 Task: Change  the formatting of the data to 'Which is Greater than 10 'In conditional formating, put the option 'Red Text. 'add another formatting option Format As Table, insert the option 'Light Gray, Table style light 1 ', change the format of Column Width to 15In the sheet  Data Analysis Templatebook
Action: Mouse moved to (32, 139)
Screenshot: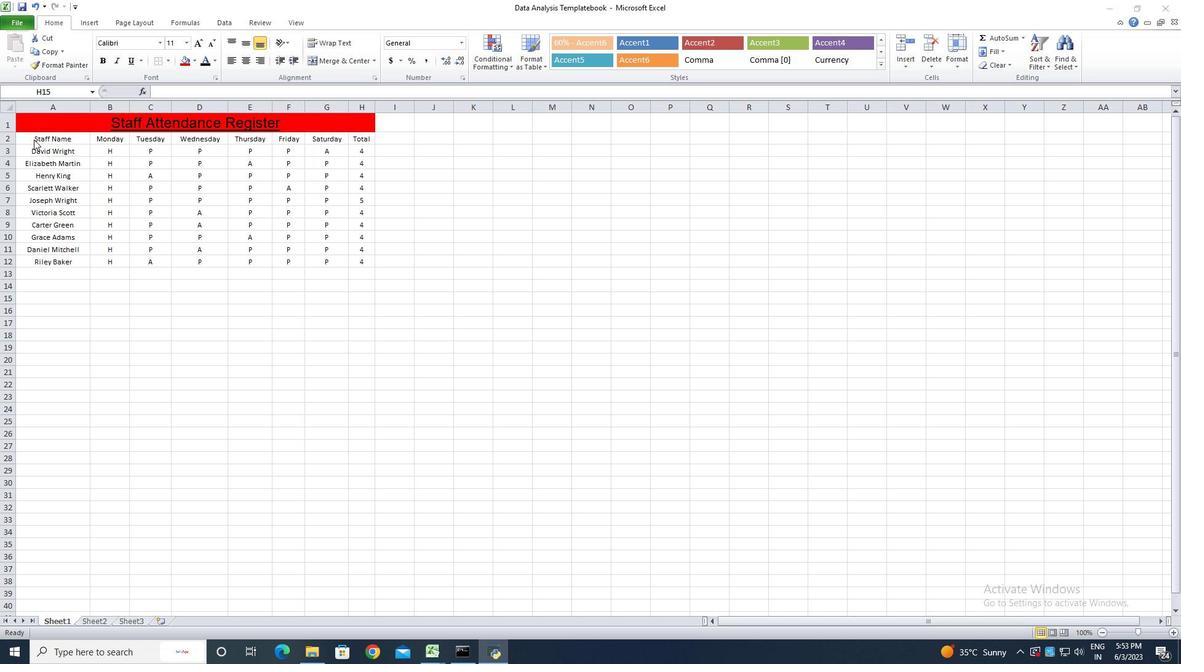 
Action: Mouse pressed left at (32, 139)
Screenshot: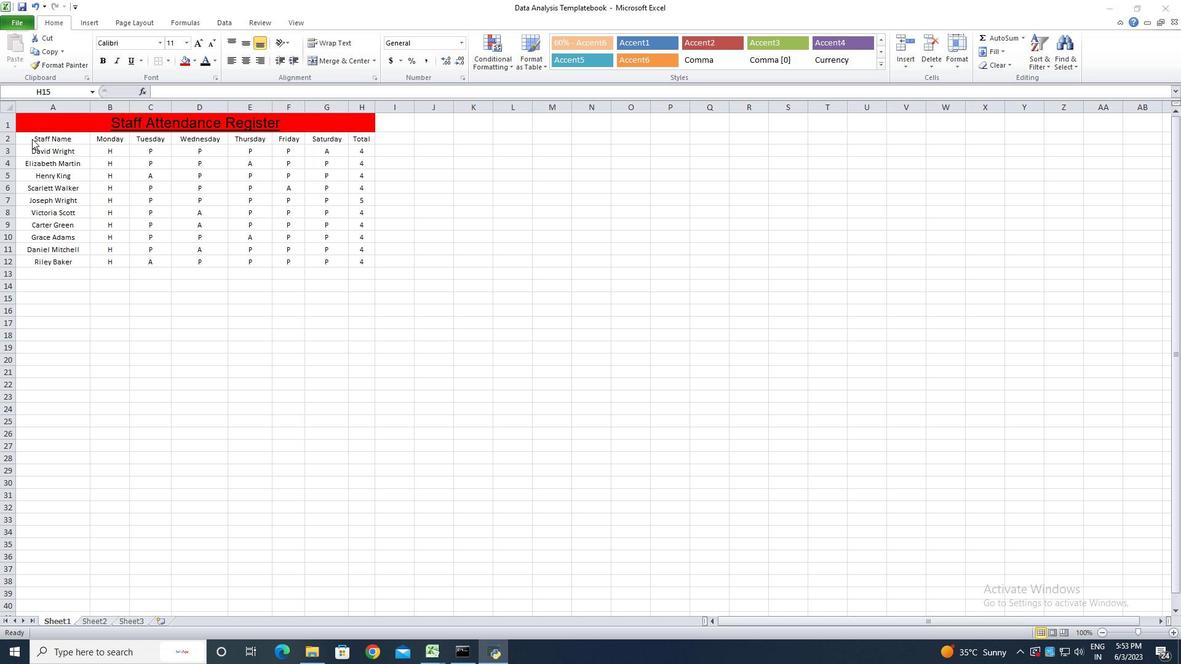 
Action: Mouse moved to (35, 138)
Screenshot: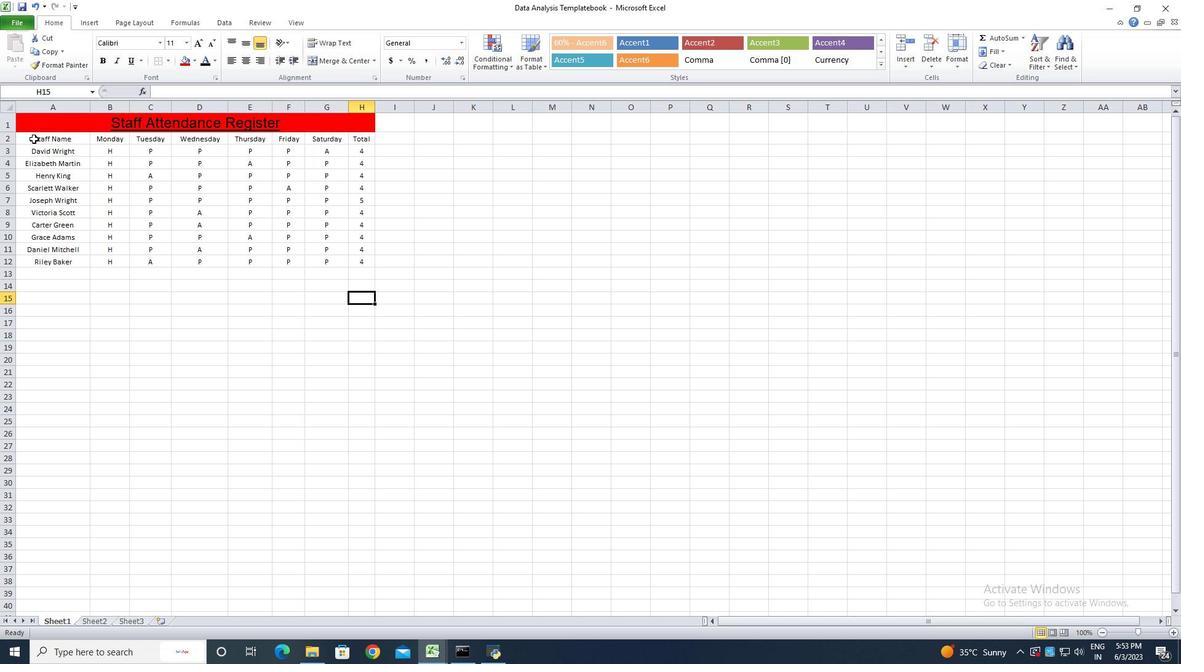 
Action: Mouse pressed left at (35, 138)
Screenshot: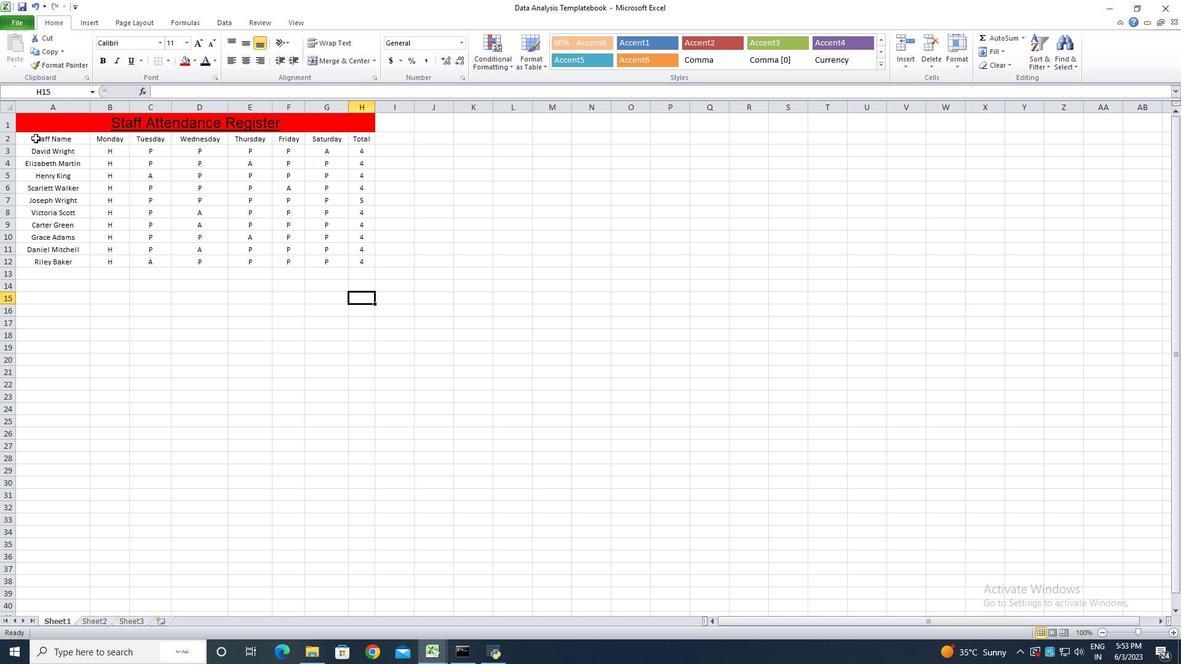 
Action: Mouse moved to (41, 138)
Screenshot: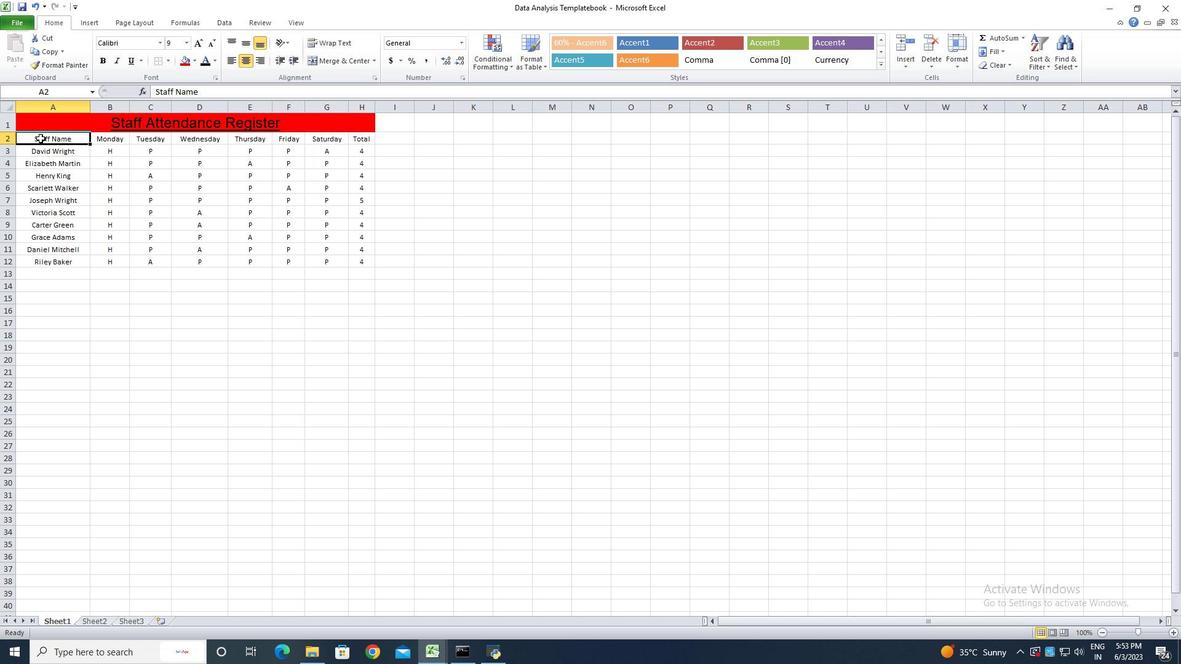
Action: Mouse pressed left at (41, 138)
Screenshot: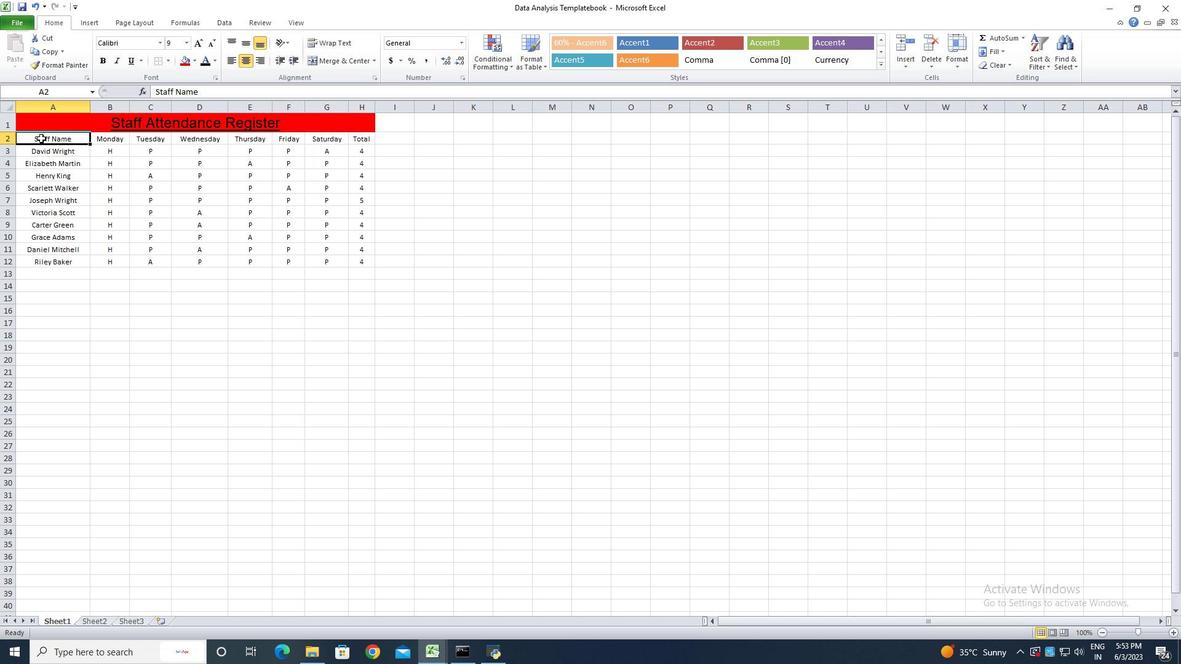 
Action: Mouse moved to (509, 67)
Screenshot: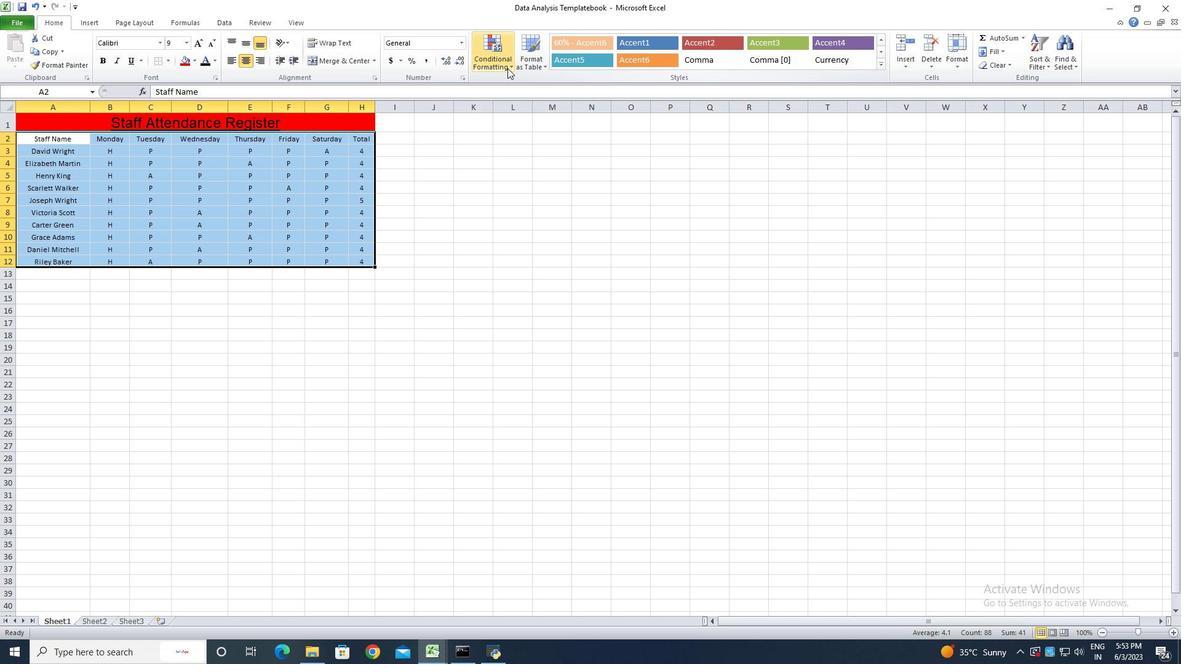 
Action: Mouse pressed left at (509, 67)
Screenshot: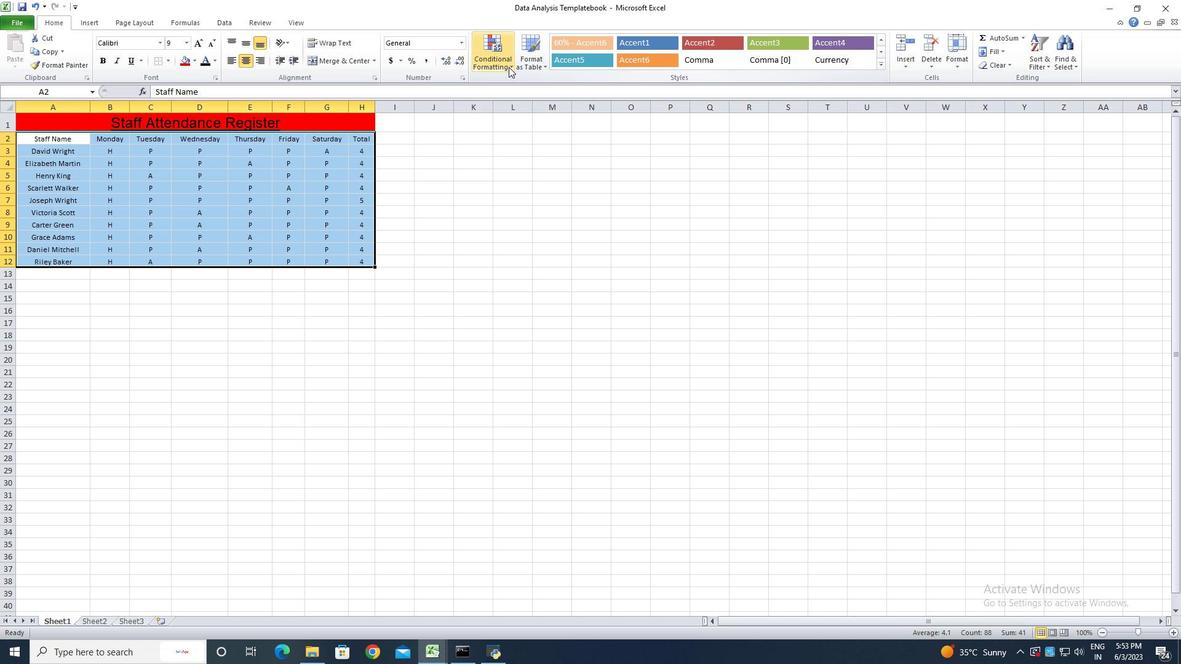 
Action: Mouse moved to (537, 83)
Screenshot: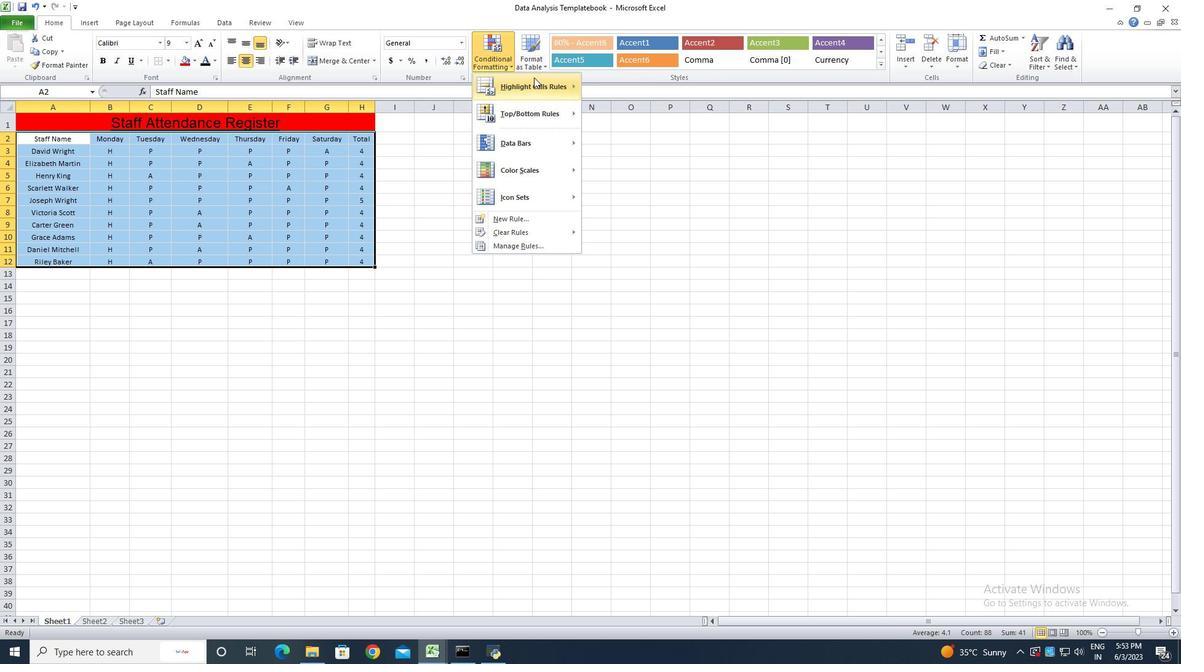 
Action: Mouse pressed left at (537, 83)
Screenshot: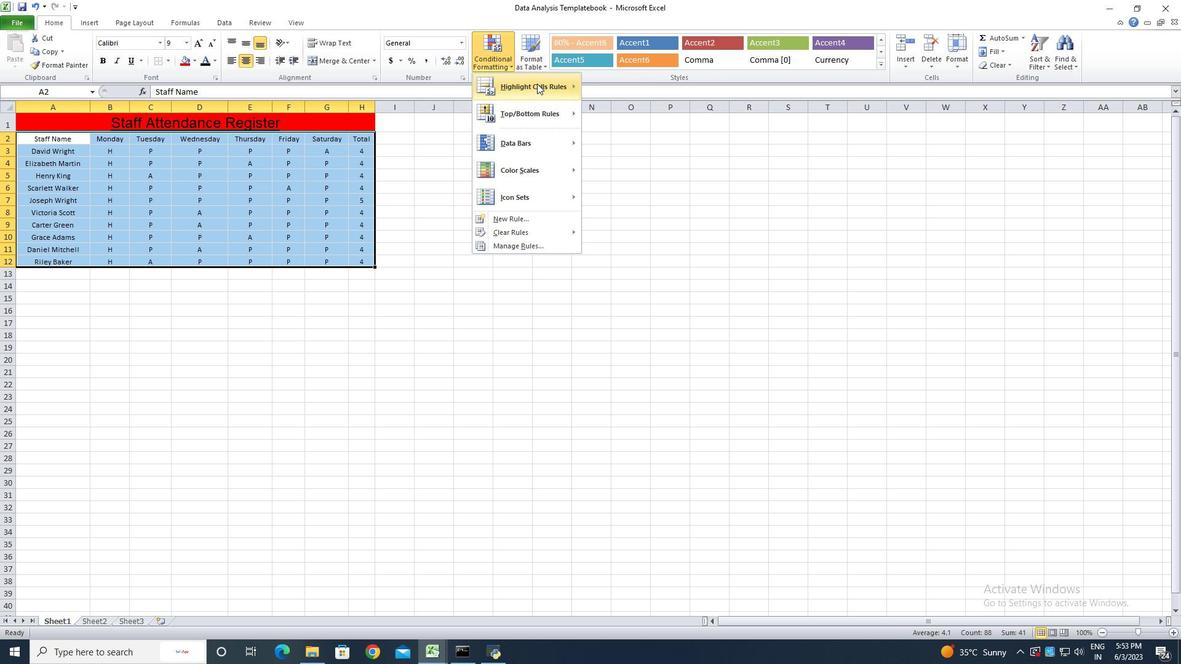 
Action: Mouse moved to (622, 85)
Screenshot: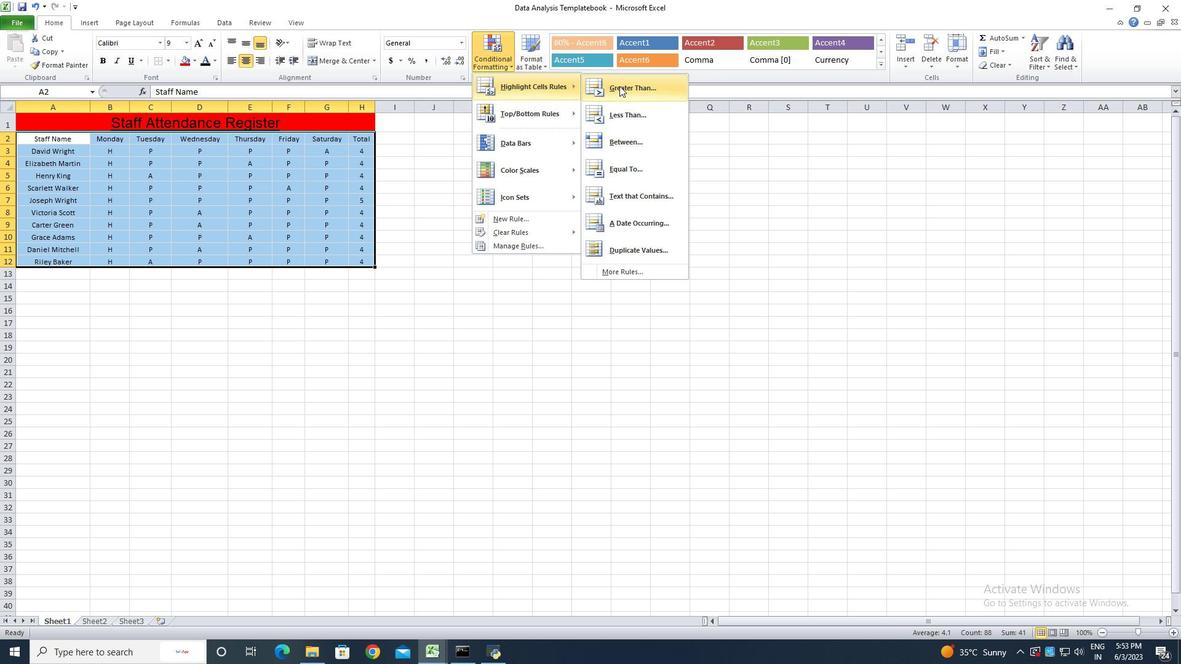 
Action: Mouse pressed left at (622, 85)
Screenshot: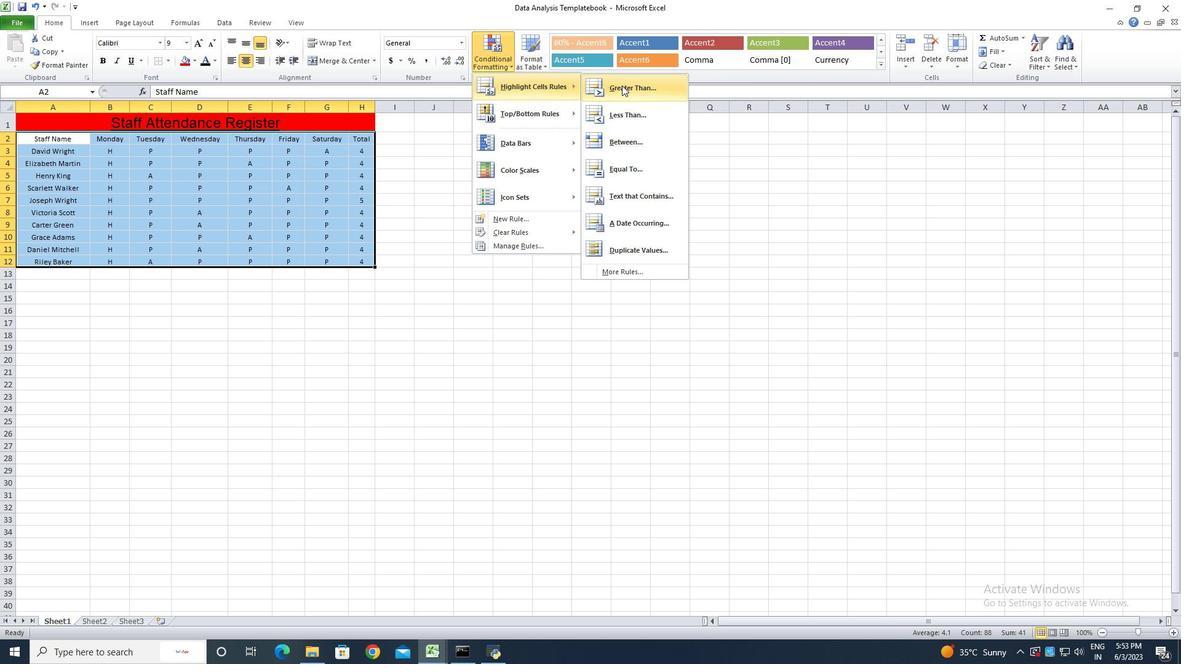 
Action: Key pressed <Key.shift><Key.shift><Key.shift><Key.shift><Key.shift><Key.shift><Key.shift><Key.shift><Key.shift><Key.shift>1o<Key.backspace><Key.backspace>10
Screenshot: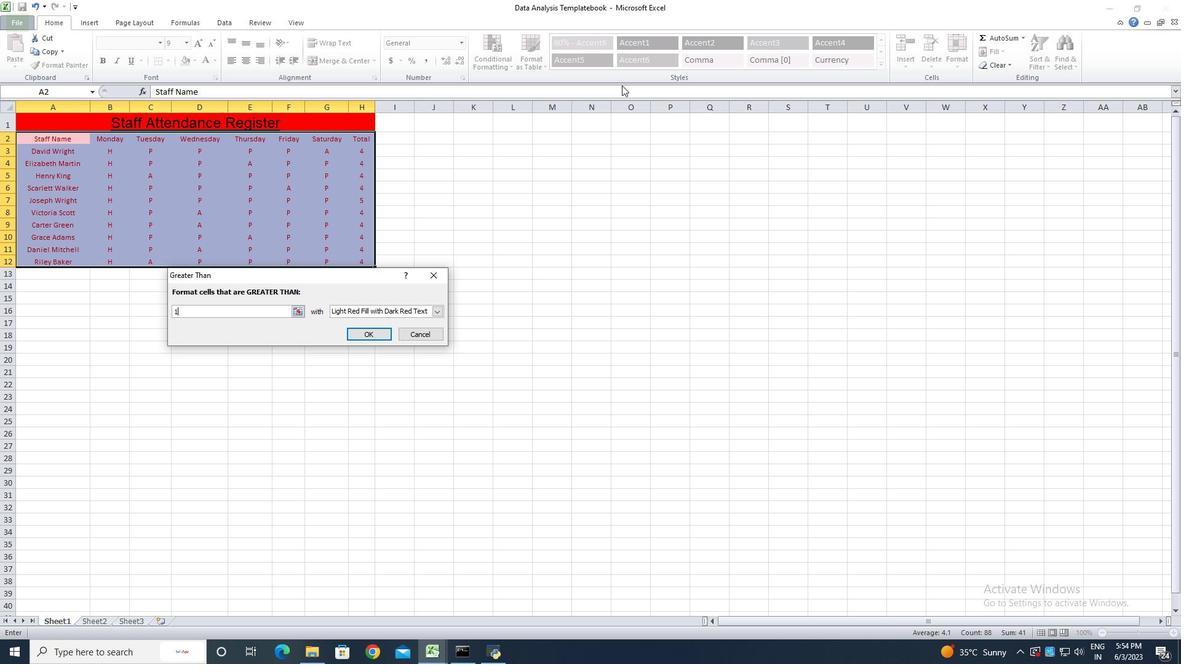 
Action: Mouse moved to (438, 311)
Screenshot: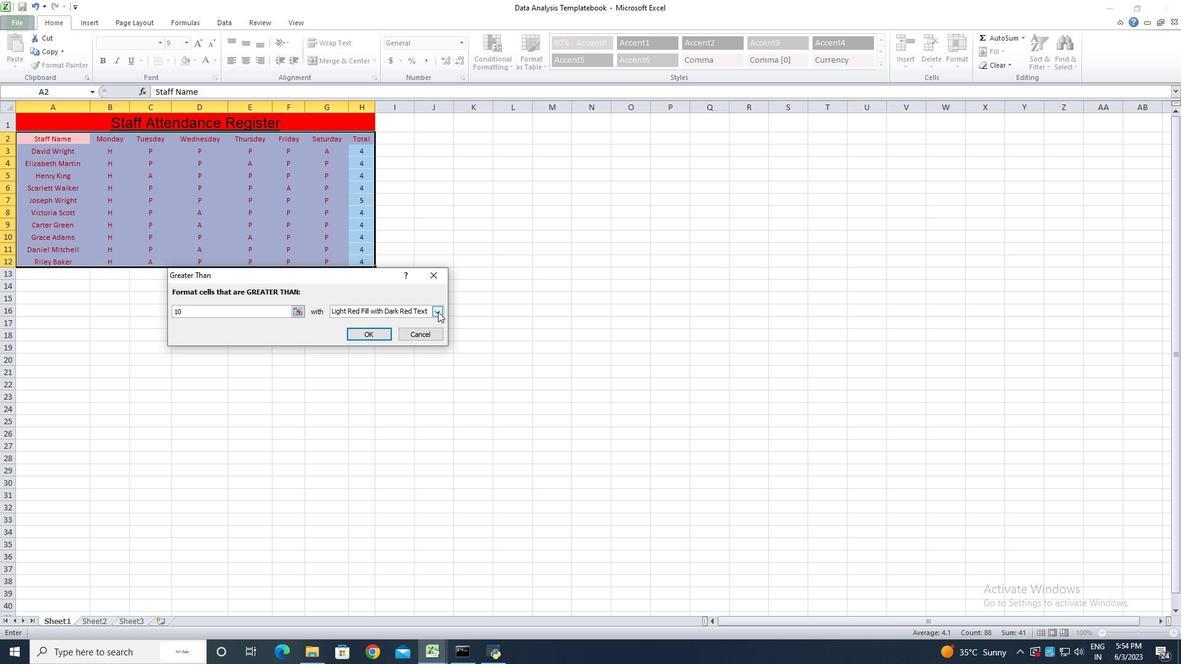
Action: Mouse pressed left at (438, 311)
Screenshot: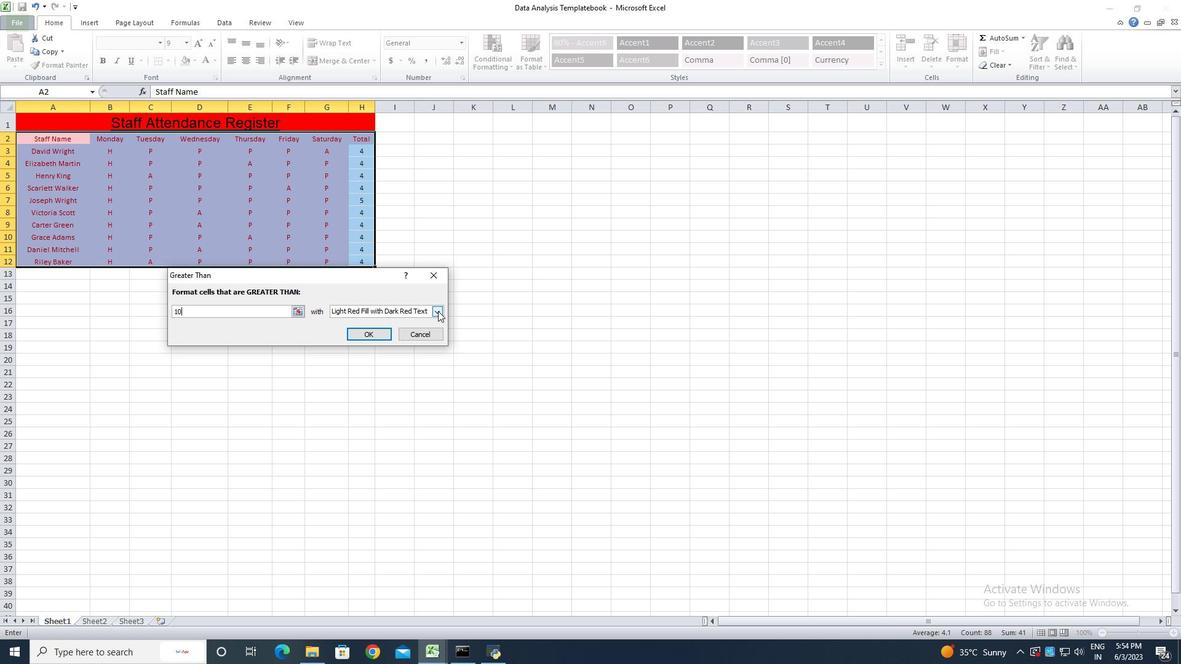 
Action: Mouse moved to (375, 355)
Screenshot: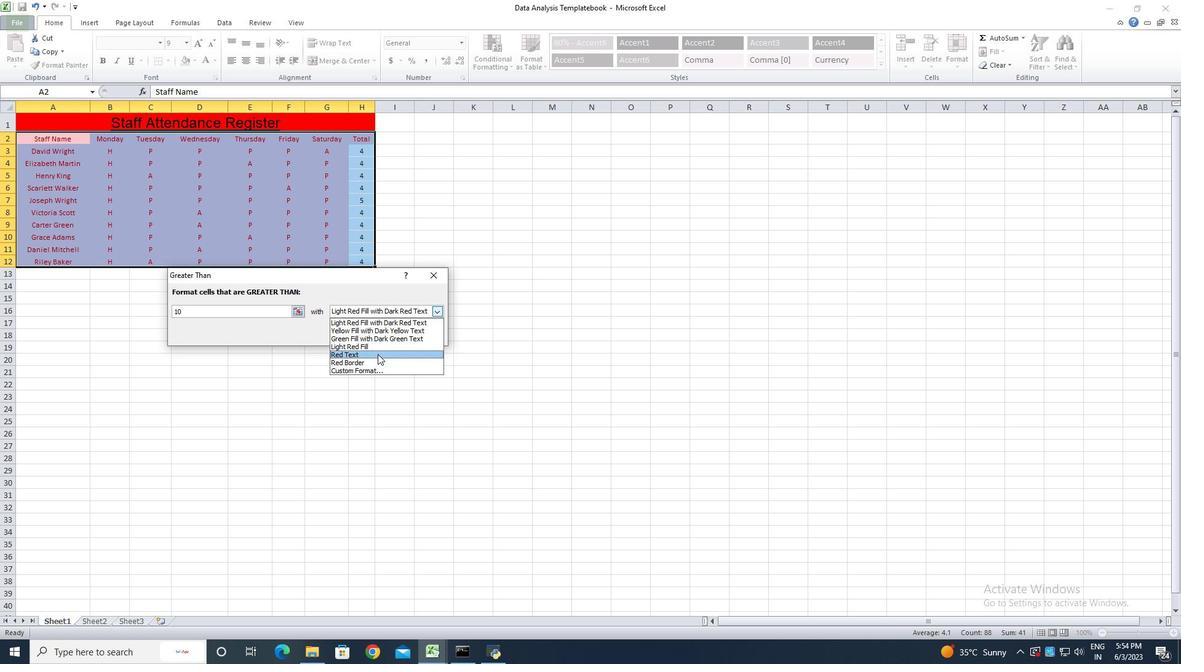 
Action: Mouse pressed left at (375, 355)
Screenshot: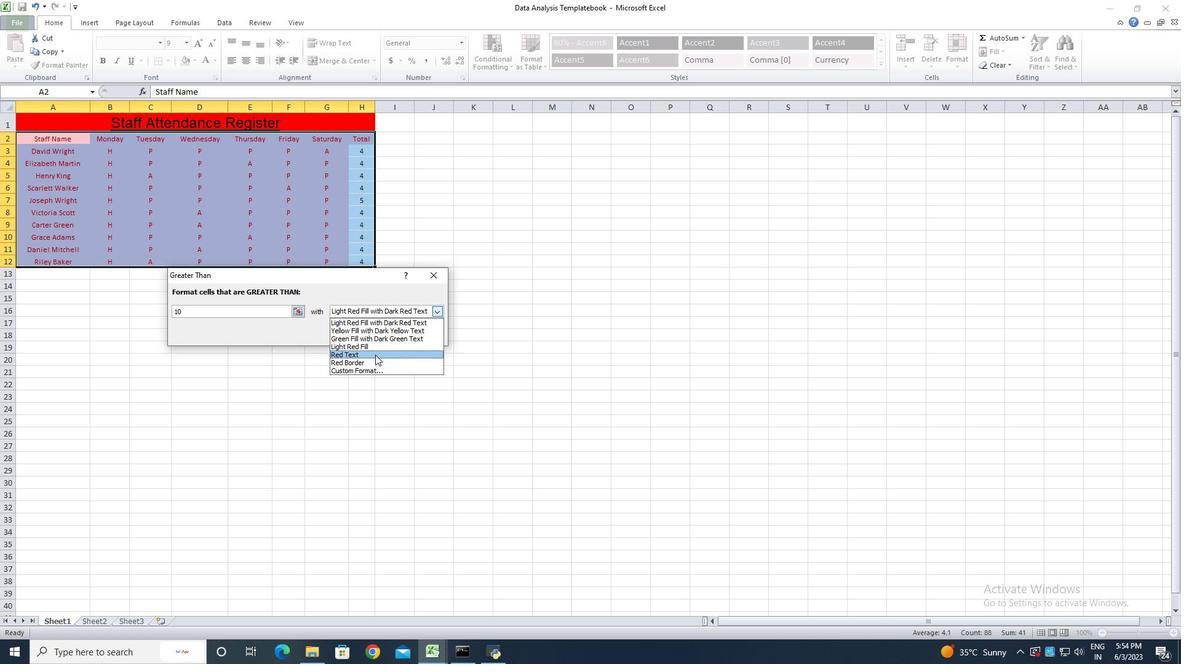
Action: Mouse moved to (373, 335)
Screenshot: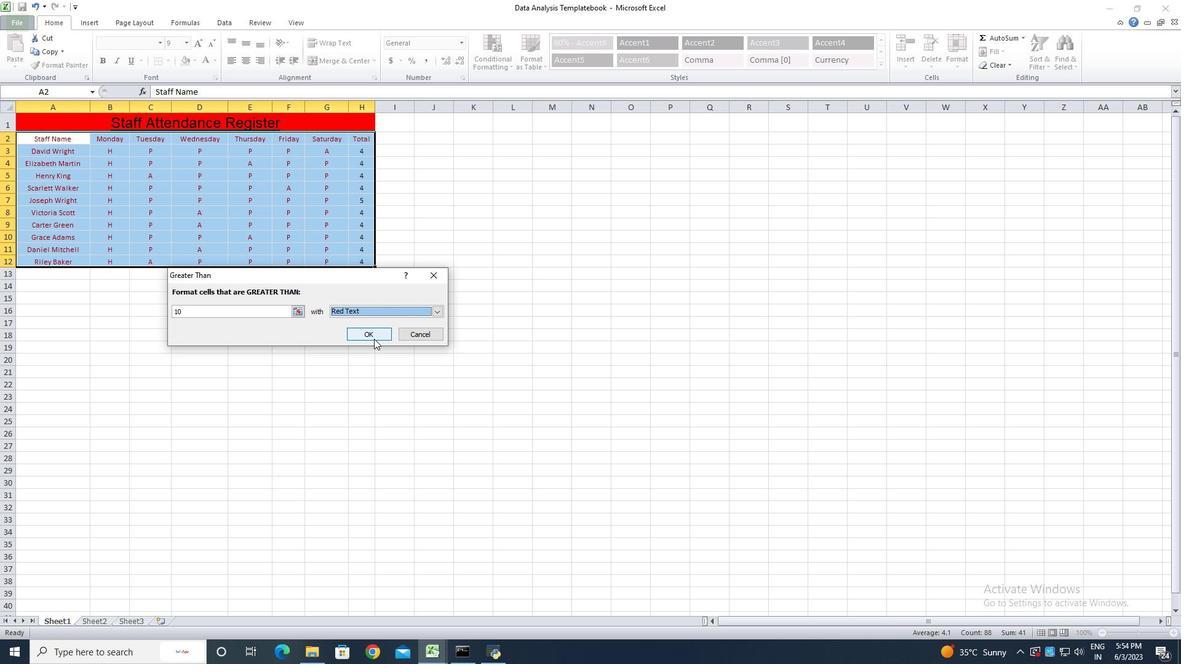 
Action: Mouse pressed left at (373, 335)
Screenshot: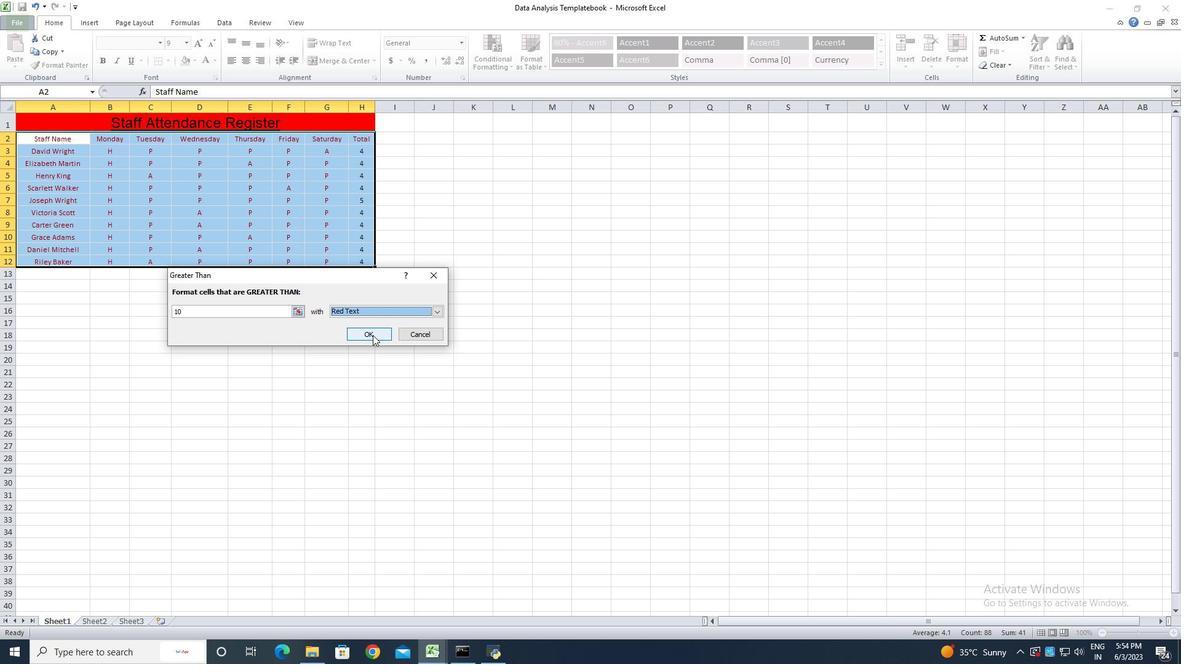 
Action: Mouse moved to (546, 66)
Screenshot: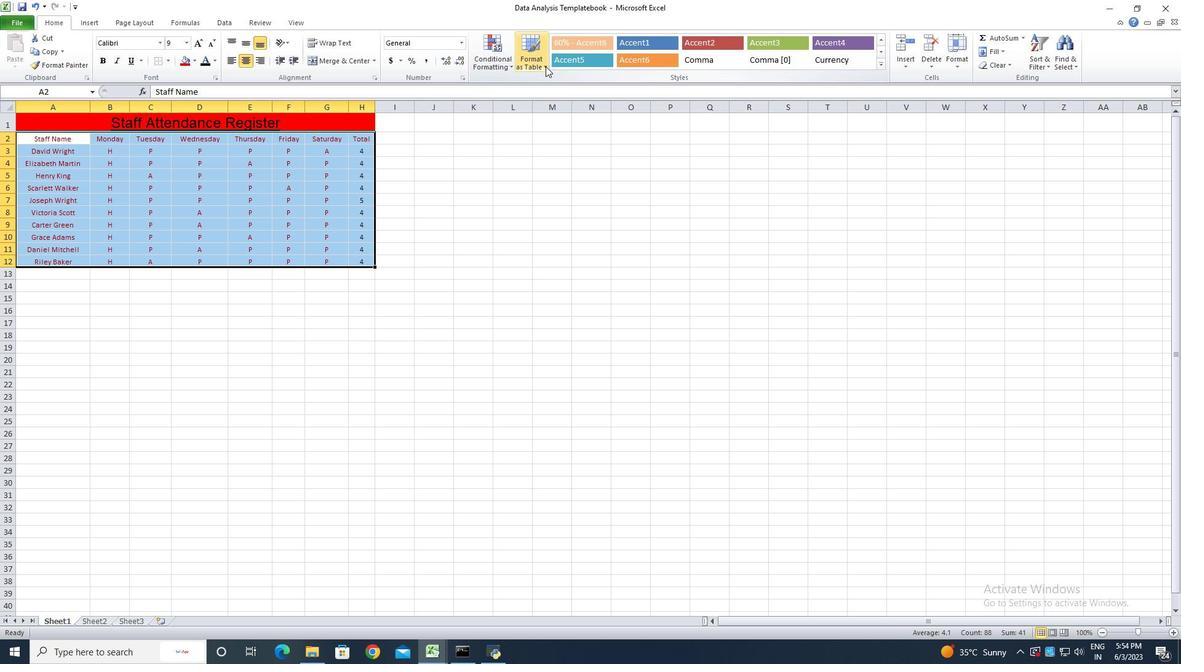
Action: Mouse pressed left at (546, 66)
Screenshot: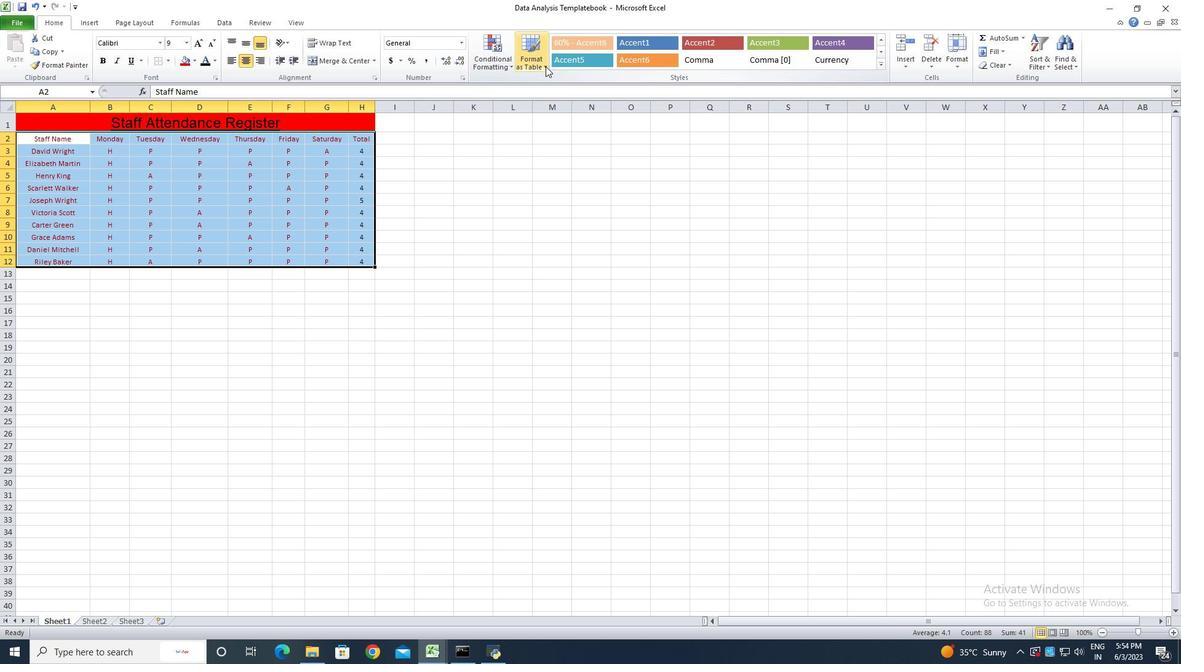 
Action: Mouse moved to (540, 94)
Screenshot: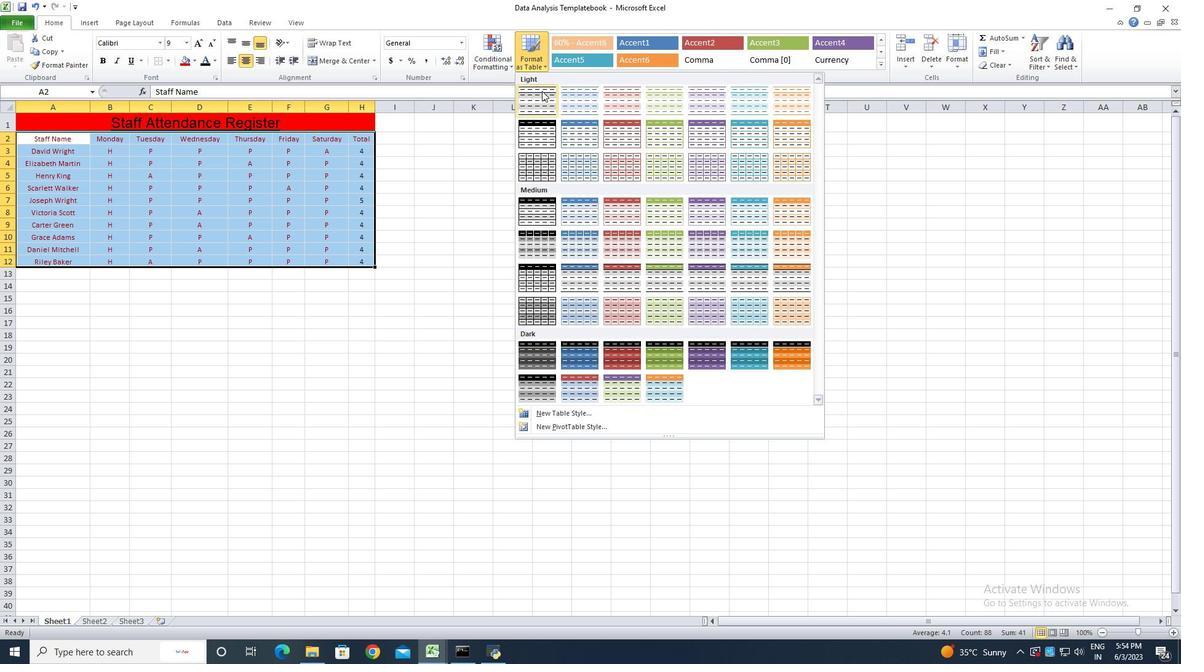 
Action: Mouse pressed left at (540, 94)
Screenshot: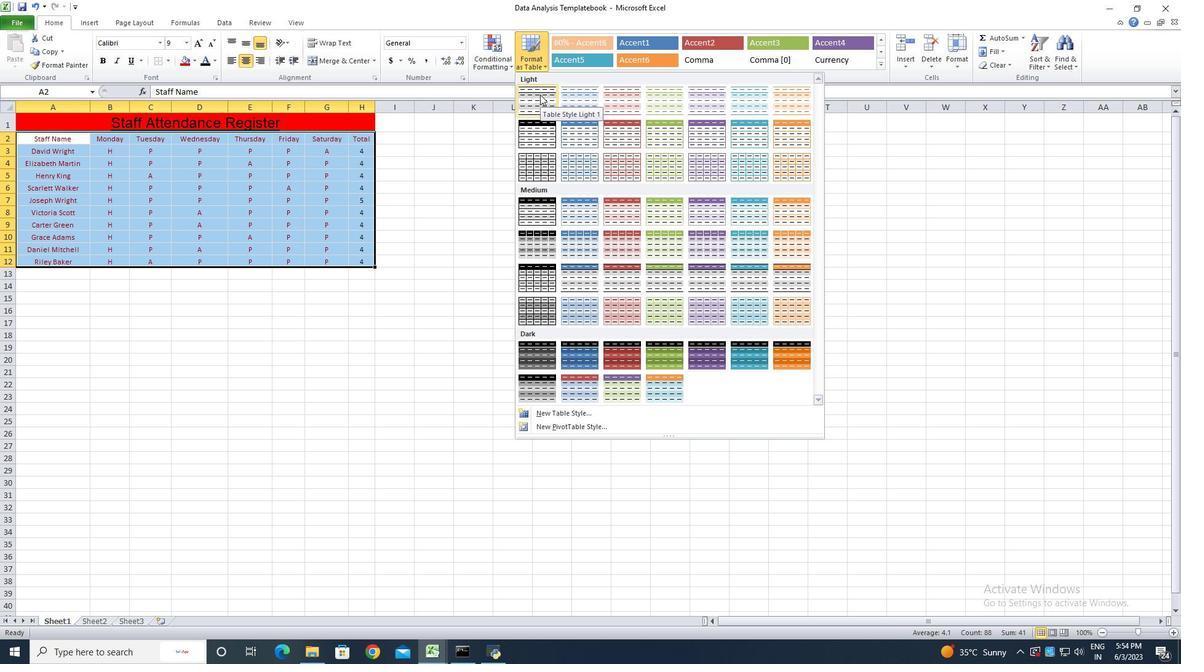 
Action: Mouse moved to (305, 329)
Screenshot: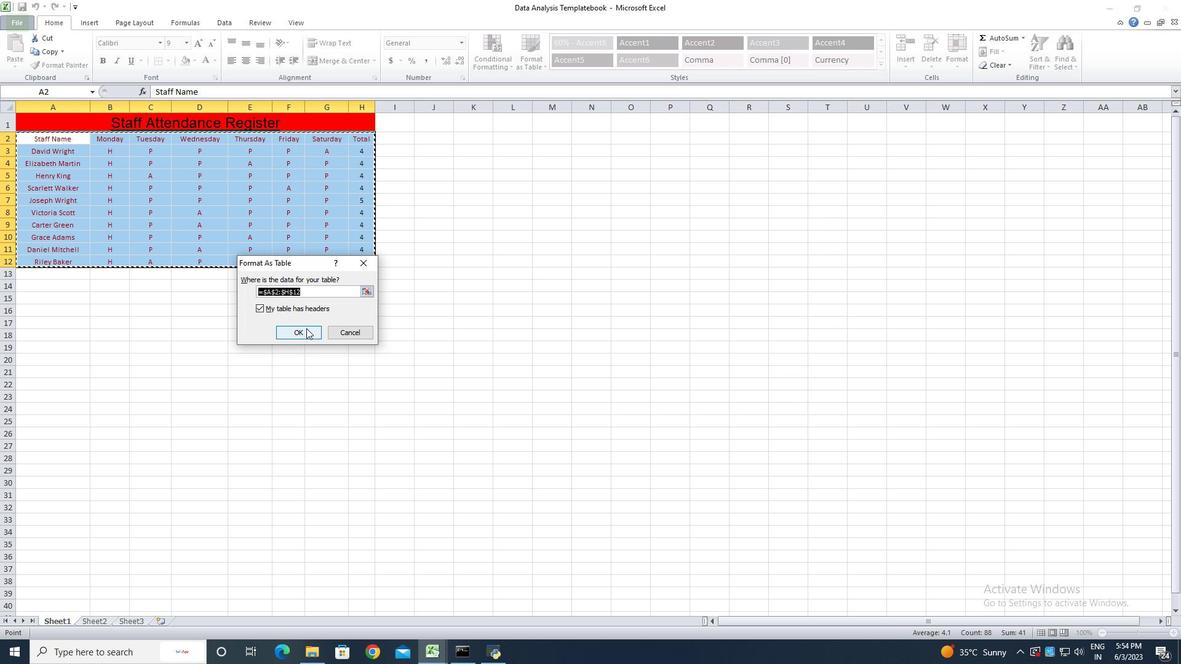
Action: Mouse pressed left at (305, 329)
Screenshot: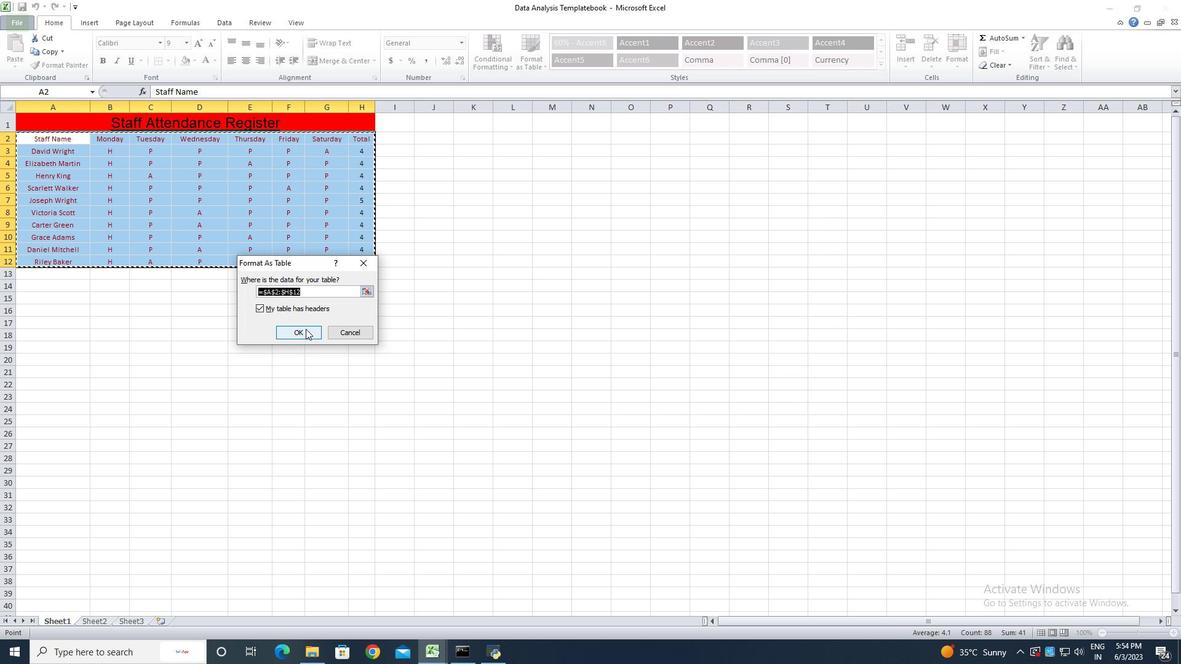 
Action: Mouse moved to (331, 344)
Screenshot: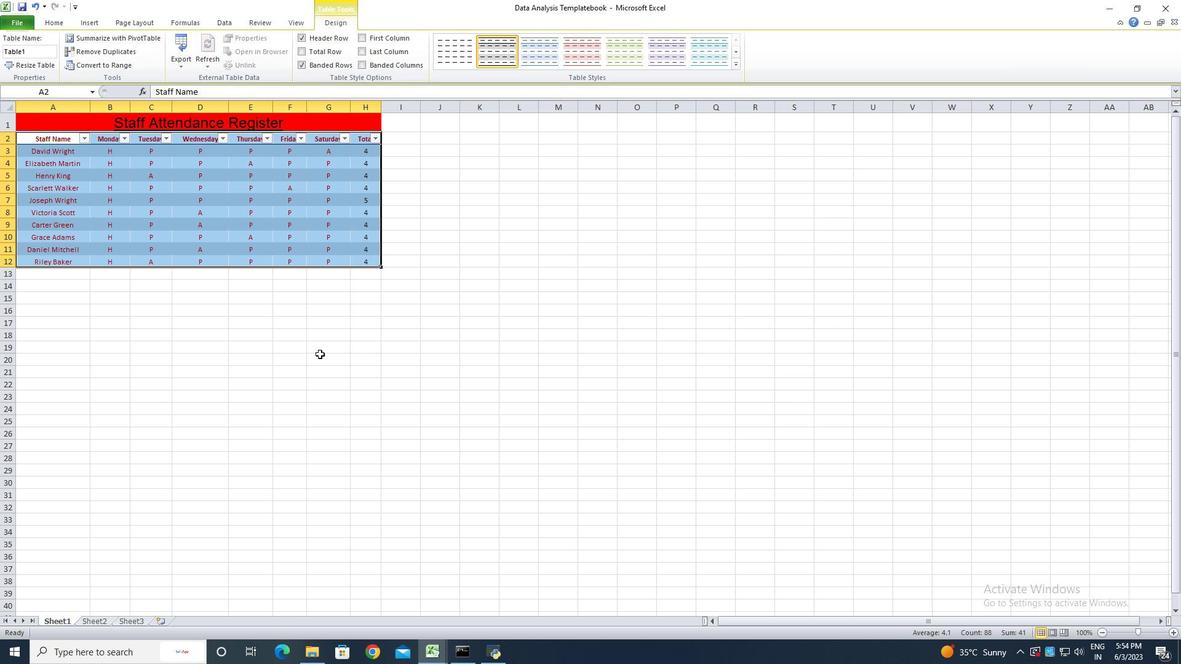 
Action: Mouse pressed left at (331, 344)
Screenshot: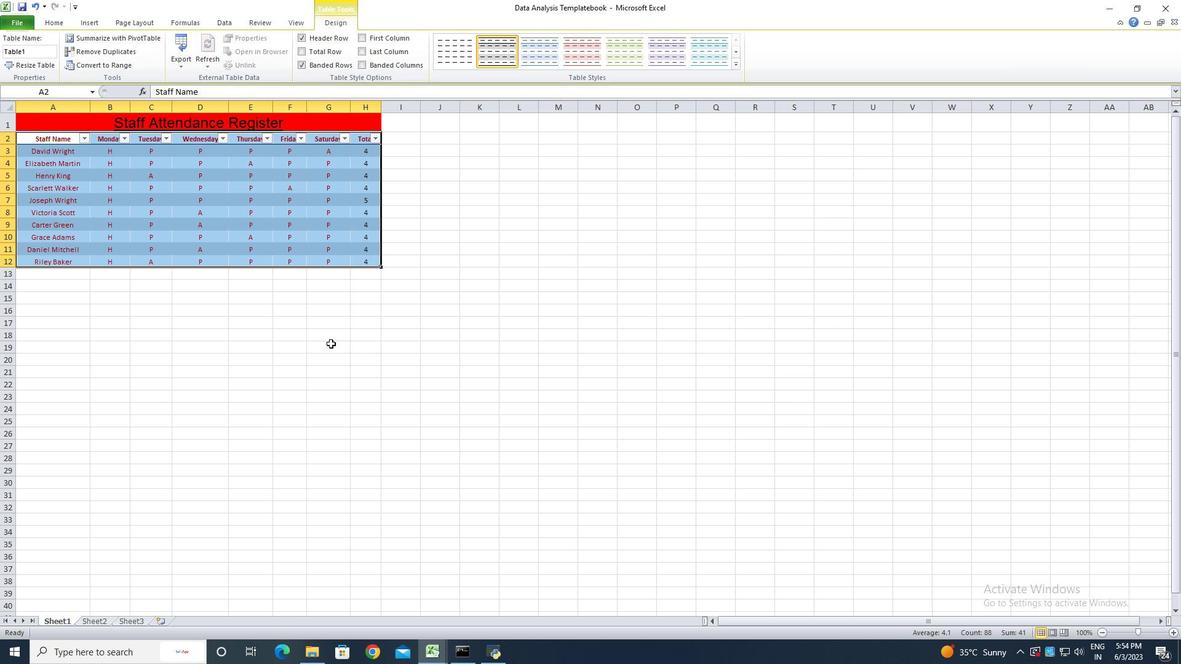 
Action: Mouse moved to (30, 137)
Screenshot: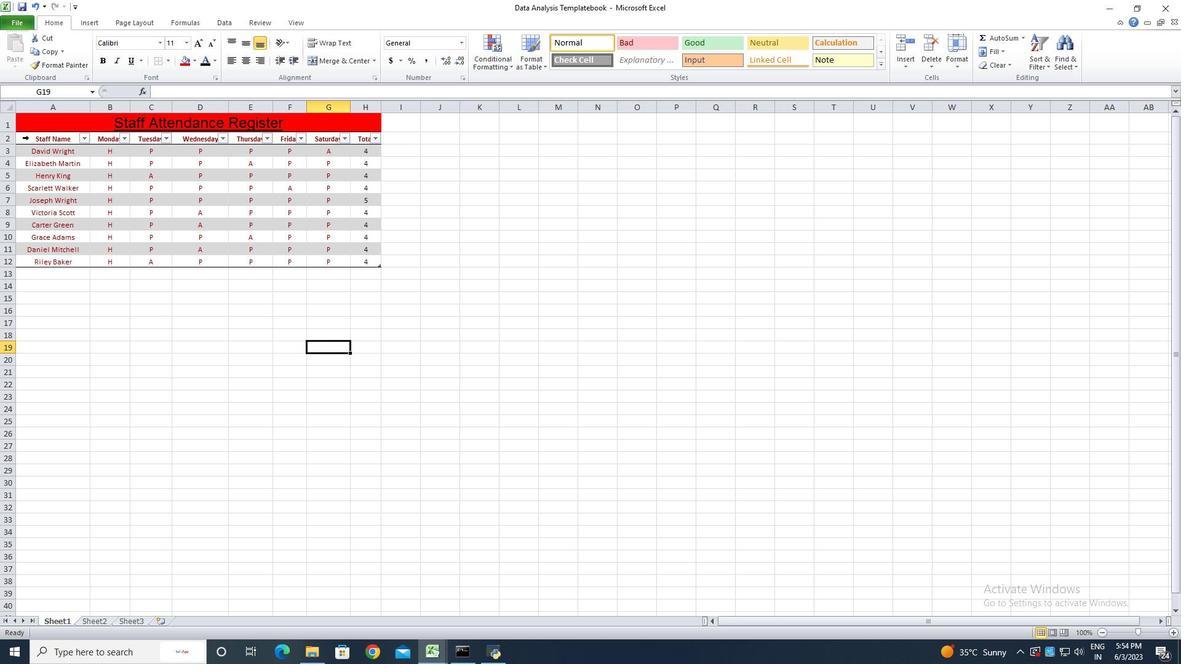
Action: Mouse pressed left at (30, 137)
Screenshot: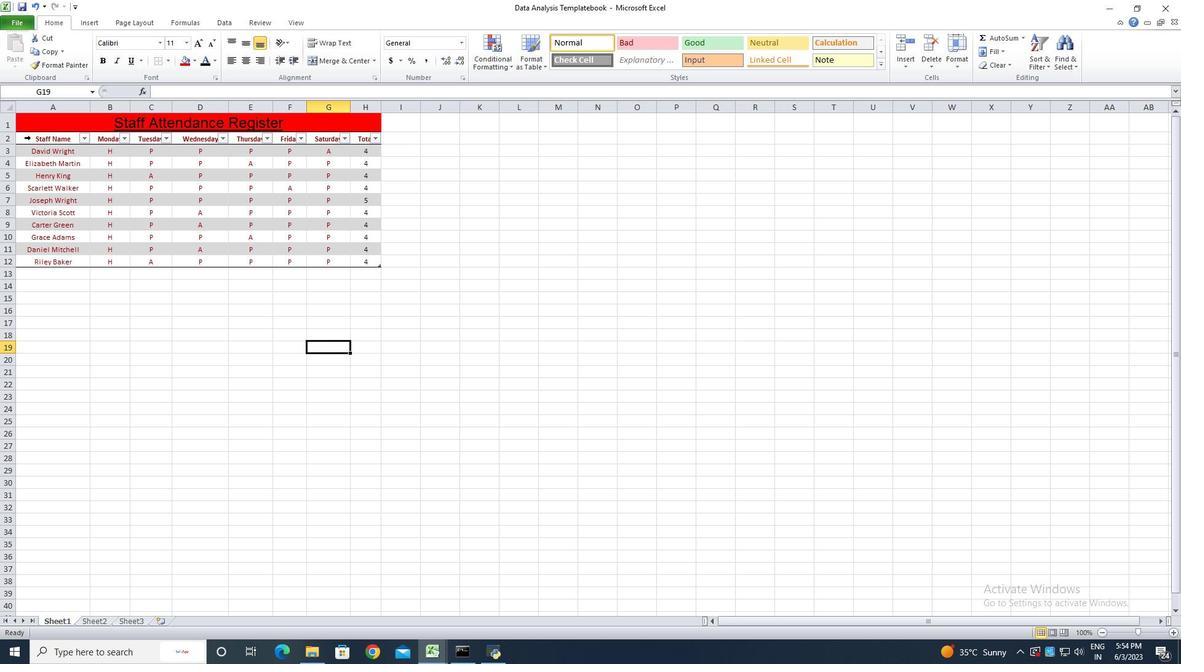 
Action: Mouse pressed left at (30, 137)
Screenshot: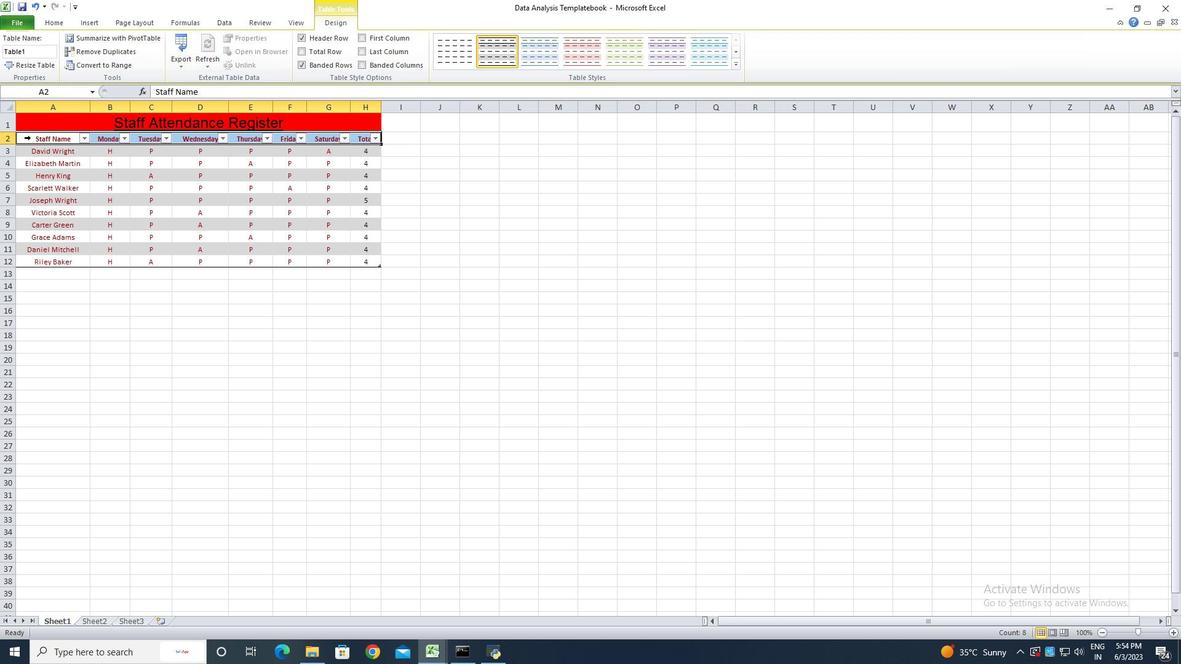 
Action: Mouse moved to (51, 20)
Screenshot: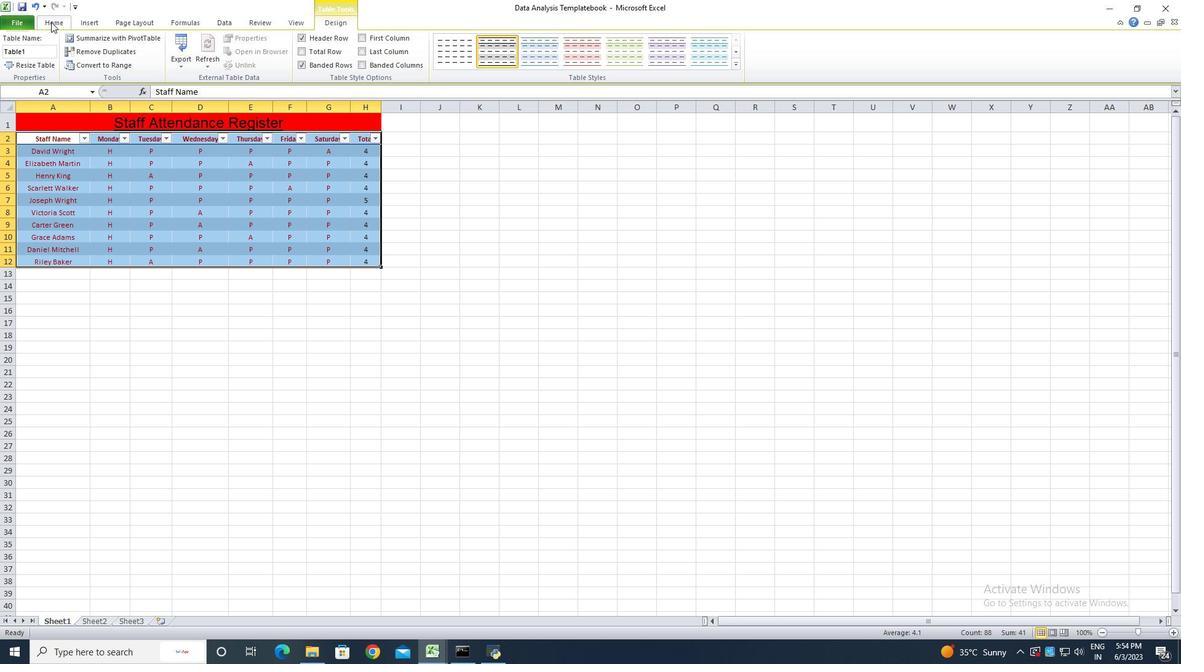 
Action: Mouse pressed left at (51, 20)
Screenshot: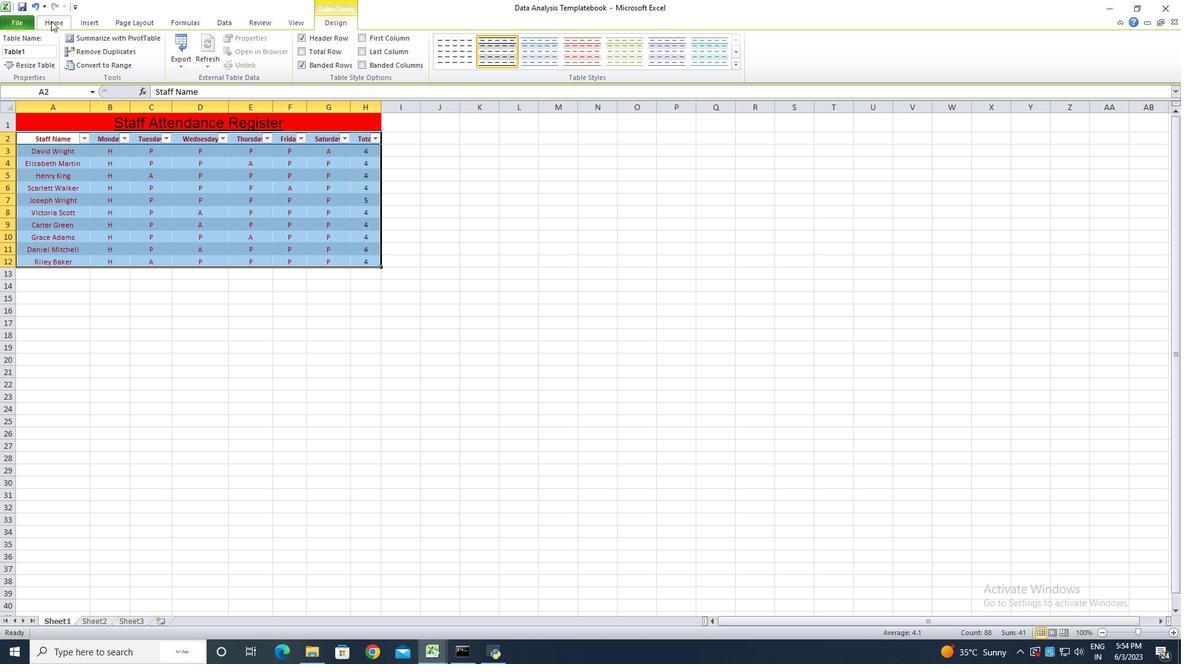 
Action: Mouse moved to (960, 65)
Screenshot: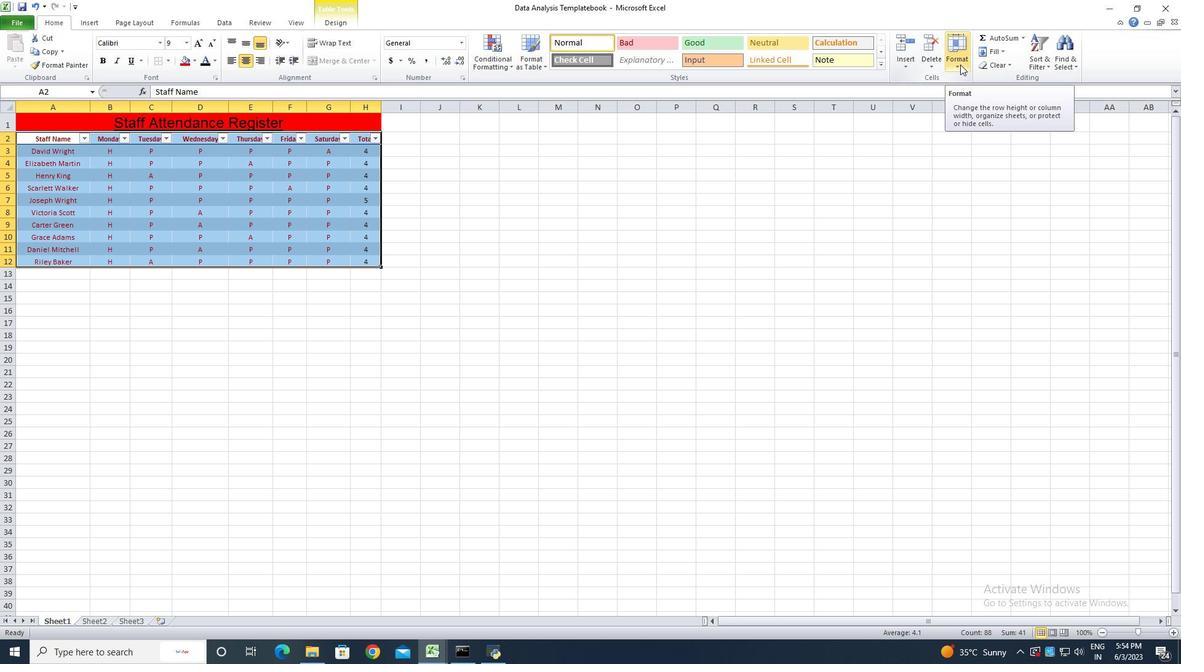 
Action: Mouse pressed left at (960, 65)
Screenshot: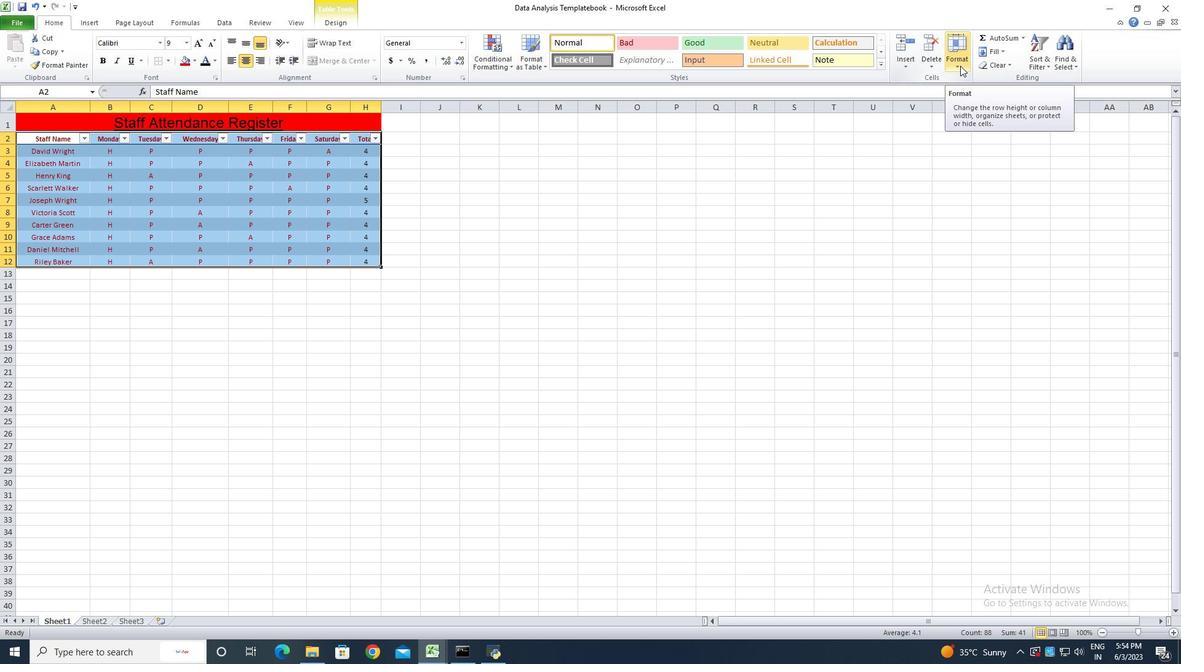 
Action: Mouse moved to (992, 123)
Screenshot: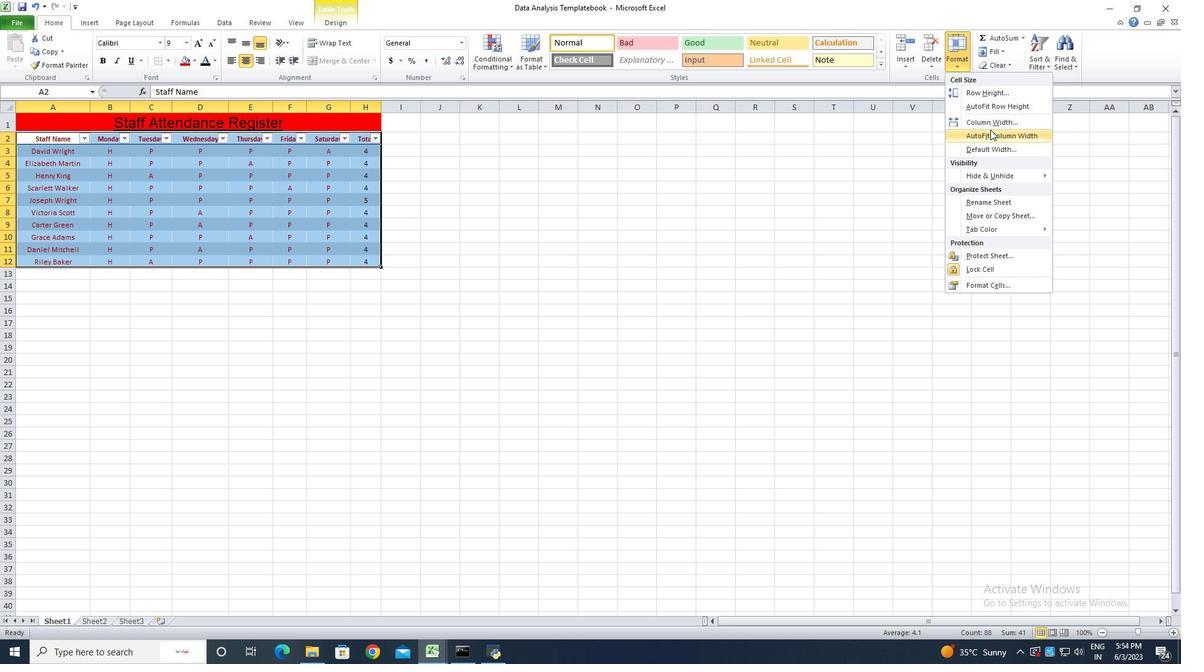 
Action: Mouse pressed left at (992, 123)
Screenshot: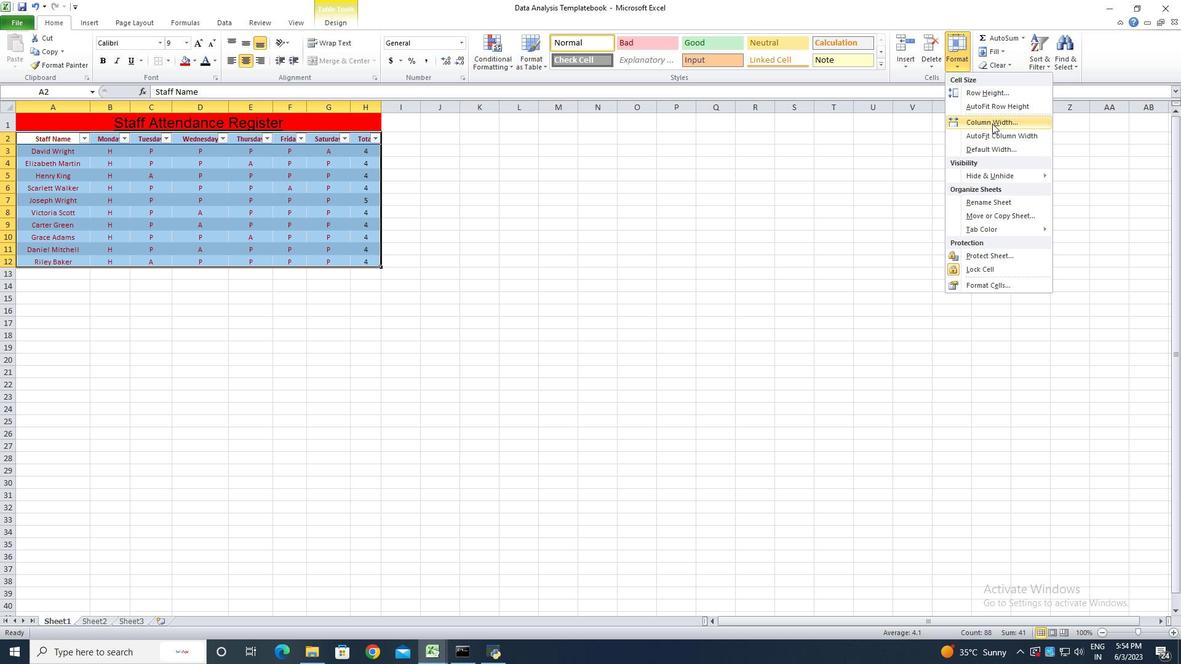 
Action: Key pressed 15
Screenshot: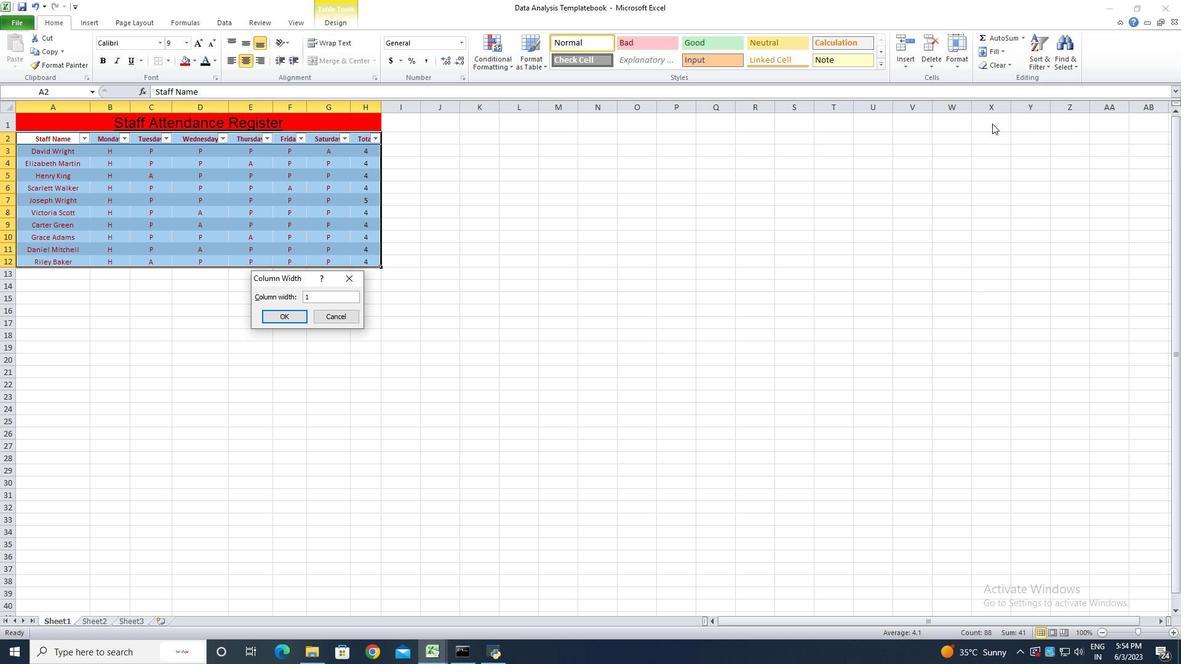 
Action: Mouse moved to (287, 315)
Screenshot: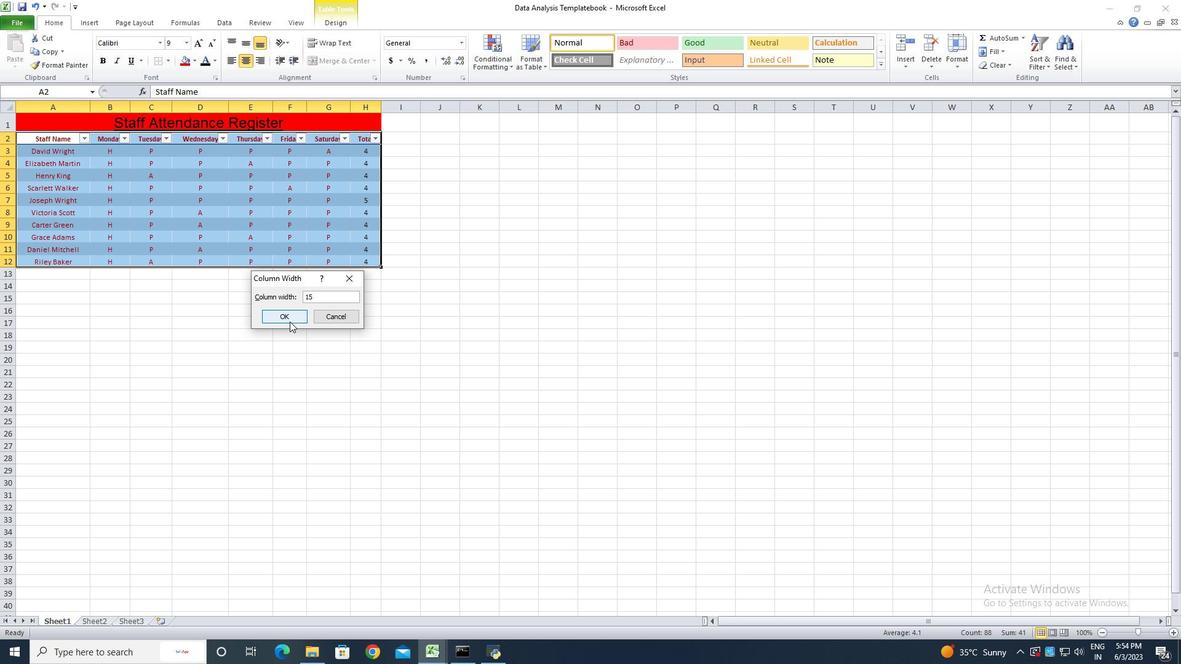 
Action: Mouse pressed left at (287, 315)
Screenshot: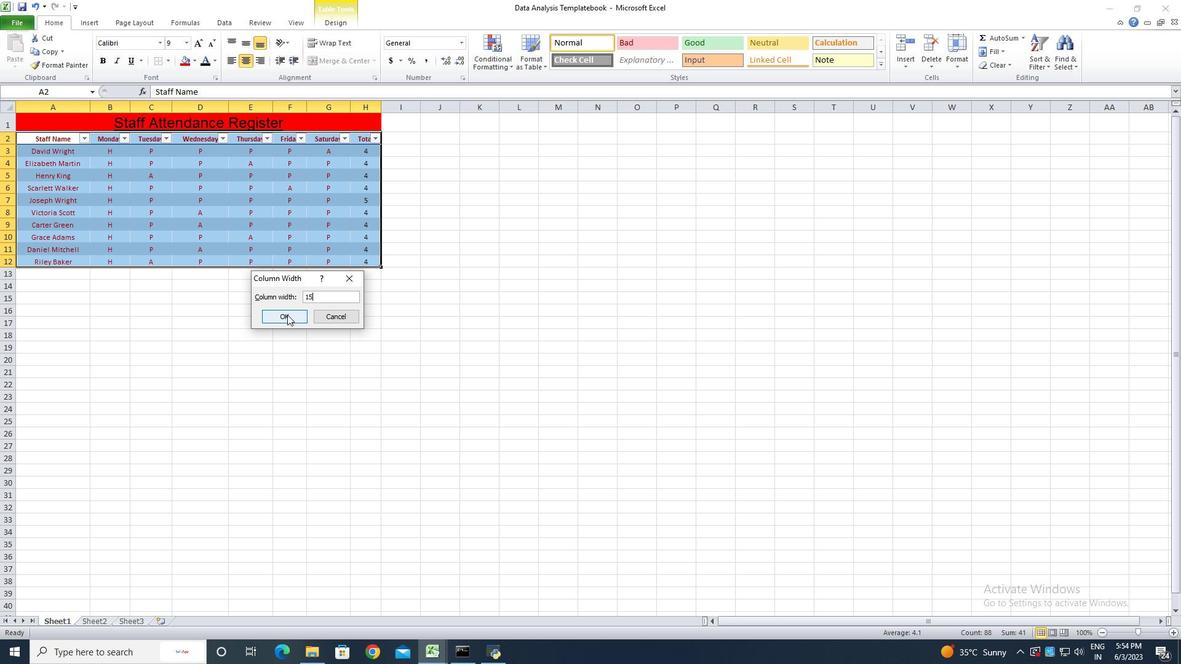 
Action: Mouse pressed left at (287, 315)
Screenshot: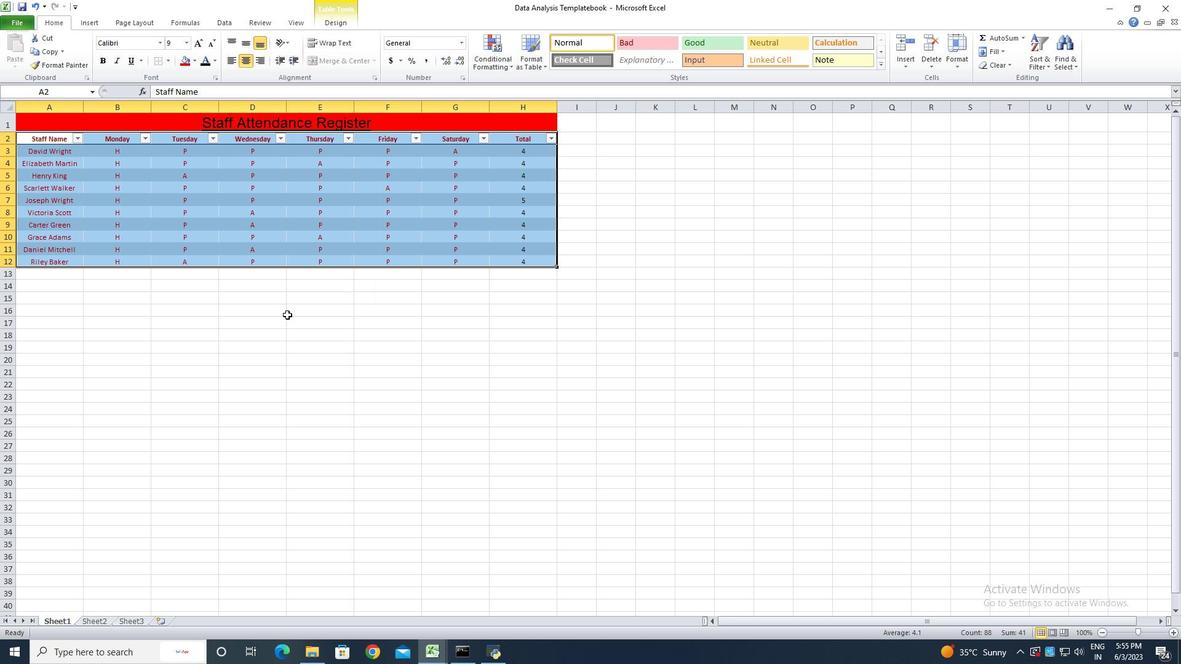 
Action: Key pressed ctrl+S<'\x13'><'\x13'>ctrl+S<'\x13'><'\x13'><'\x13'><'\x13'><'\x13'><'\x13'><'\x13'>ctrl+Ssssss
Screenshot: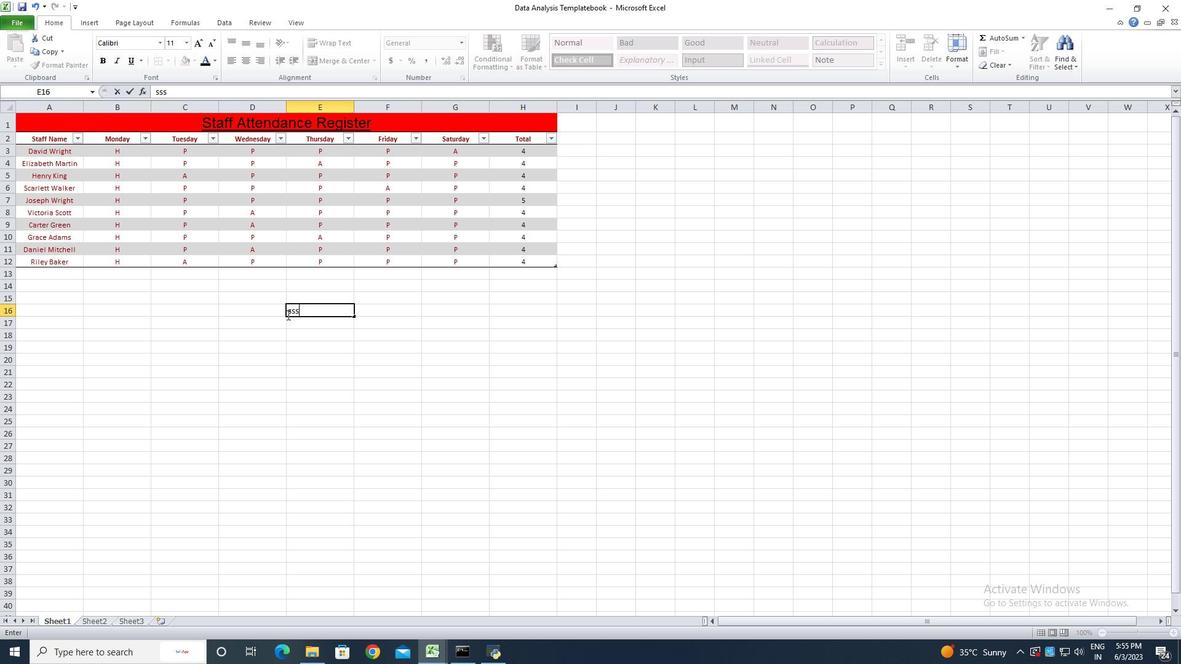 
